 Task: Set and save  "Frame packing" for "H.264/MPEG-4 Part 10/AVC encoder (x264 10-bit)" to column alternation.
Action: Mouse moved to (103, 10)
Screenshot: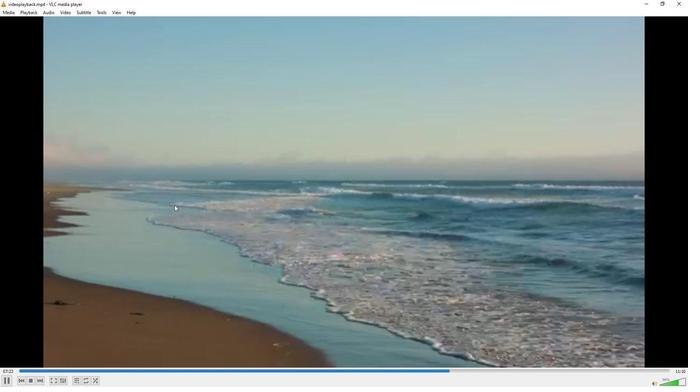 
Action: Mouse pressed left at (103, 10)
Screenshot: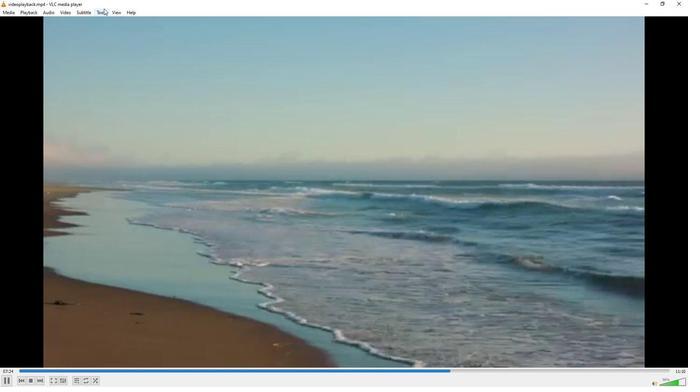 
Action: Mouse moved to (116, 100)
Screenshot: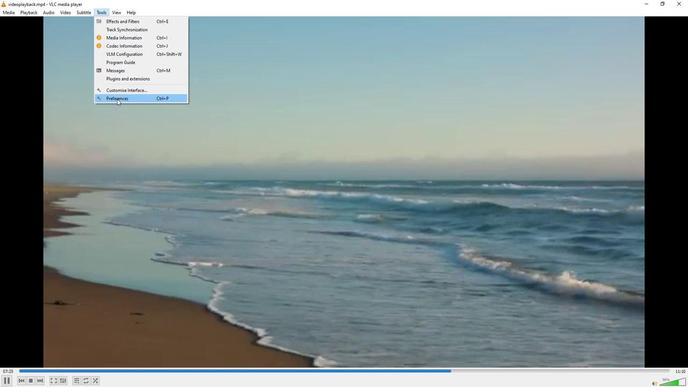 
Action: Mouse pressed left at (116, 100)
Screenshot: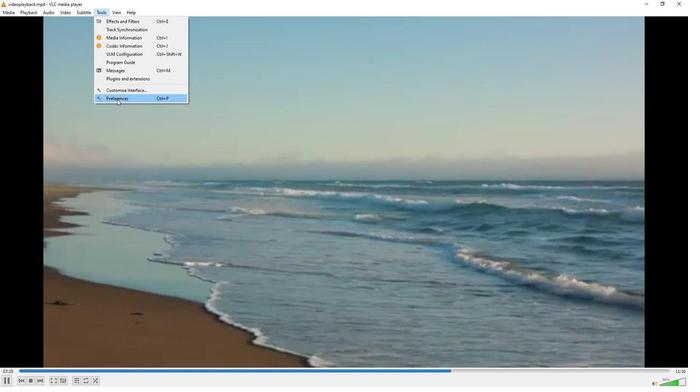 
Action: Mouse moved to (224, 315)
Screenshot: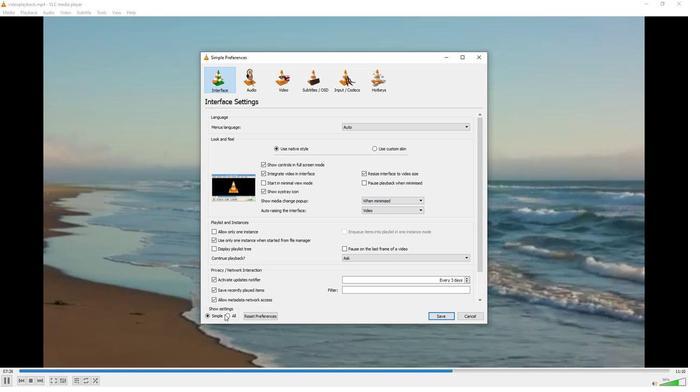 
Action: Mouse pressed left at (224, 315)
Screenshot: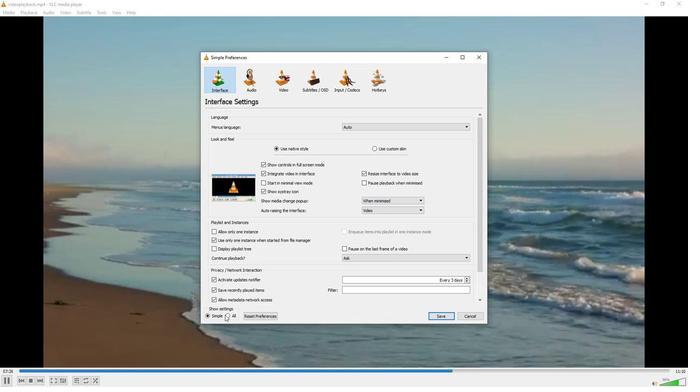 
Action: Mouse moved to (227, 315)
Screenshot: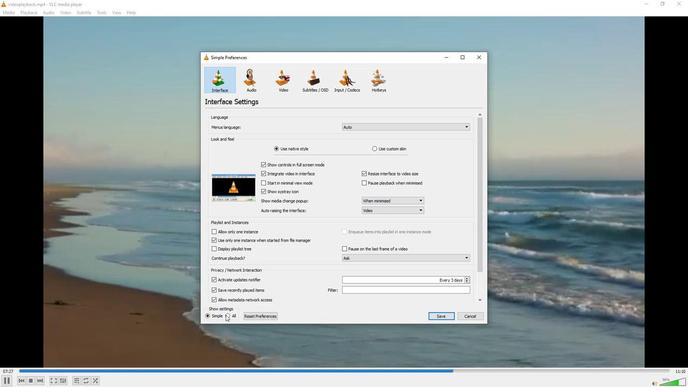 
Action: Mouse pressed left at (227, 315)
Screenshot: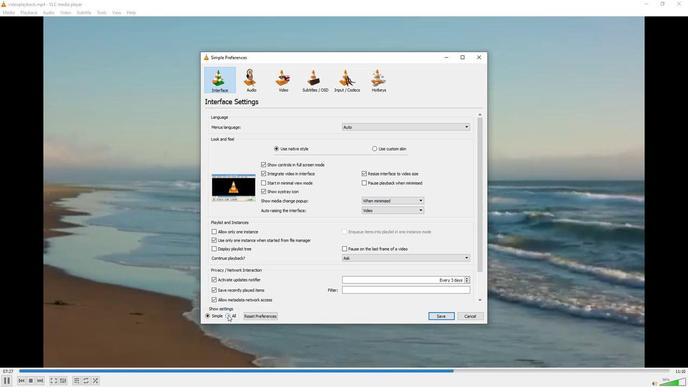 
Action: Mouse moved to (216, 241)
Screenshot: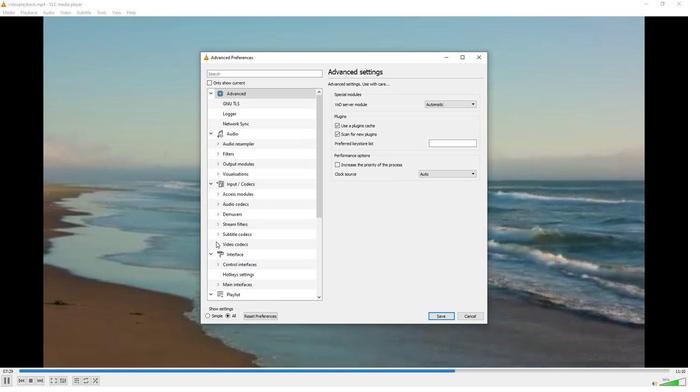 
Action: Mouse pressed left at (216, 241)
Screenshot: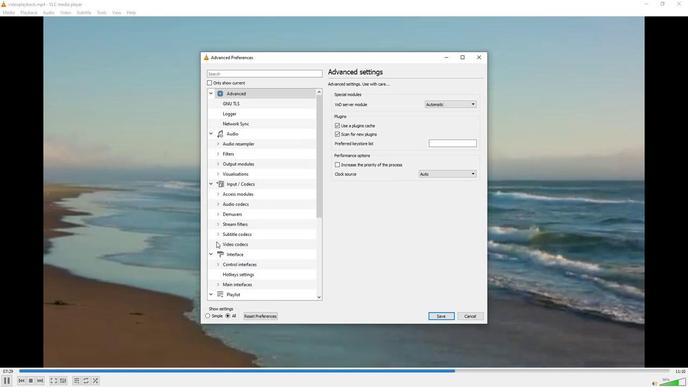 
Action: Mouse moved to (226, 257)
Screenshot: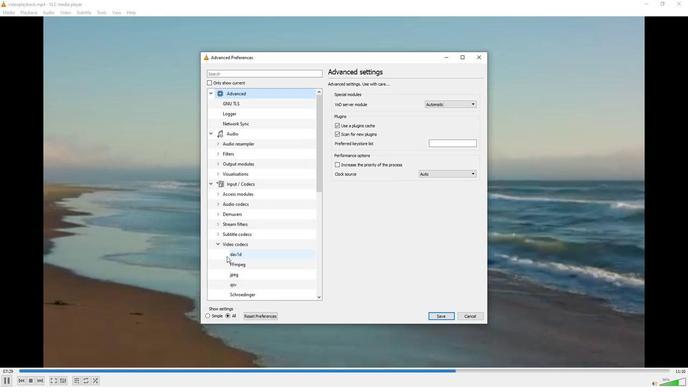 
Action: Mouse scrolled (226, 256) with delta (0, 0)
Screenshot: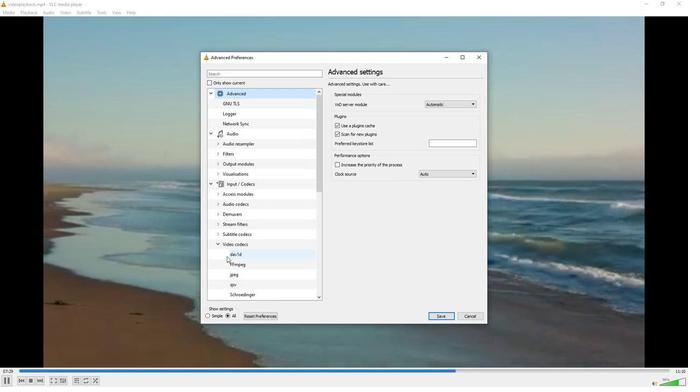 
Action: Mouse scrolled (226, 256) with delta (0, 0)
Screenshot: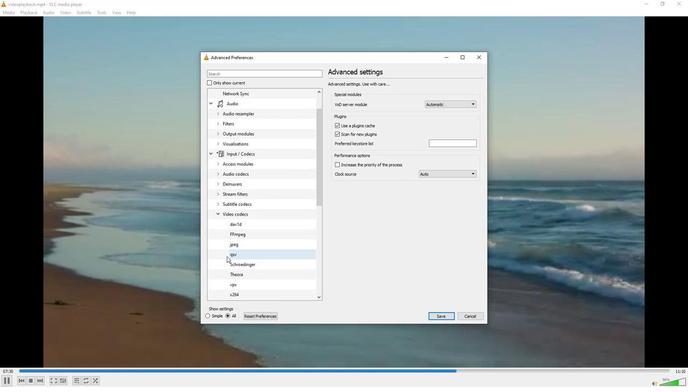 
Action: Mouse moved to (231, 274)
Screenshot: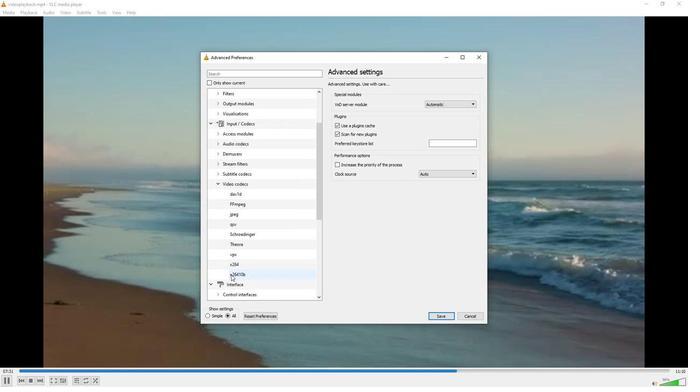 
Action: Mouse pressed left at (231, 274)
Screenshot: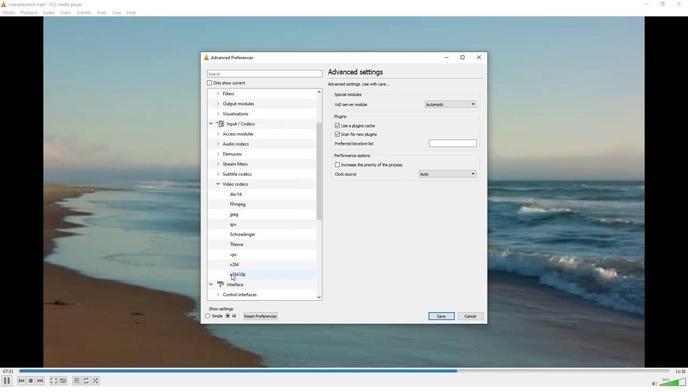 
Action: Mouse moved to (455, 301)
Screenshot: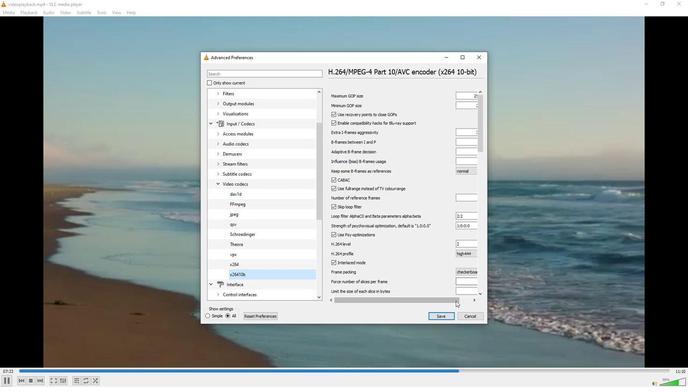 
Action: Mouse pressed left at (455, 301)
Screenshot: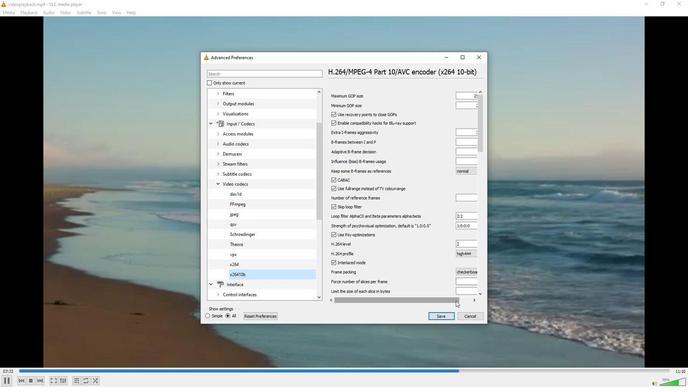 
Action: Mouse moved to (473, 272)
Screenshot: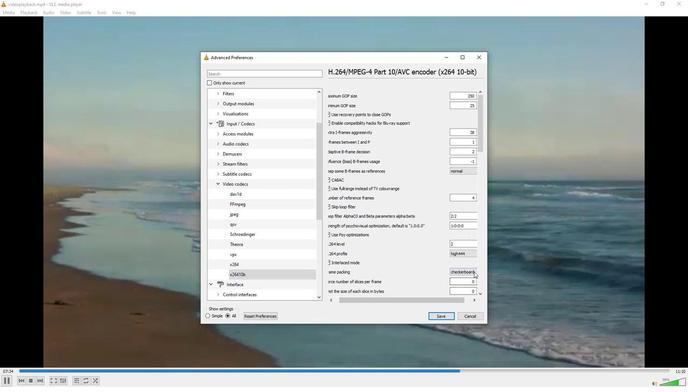 
Action: Mouse pressed left at (473, 272)
Screenshot: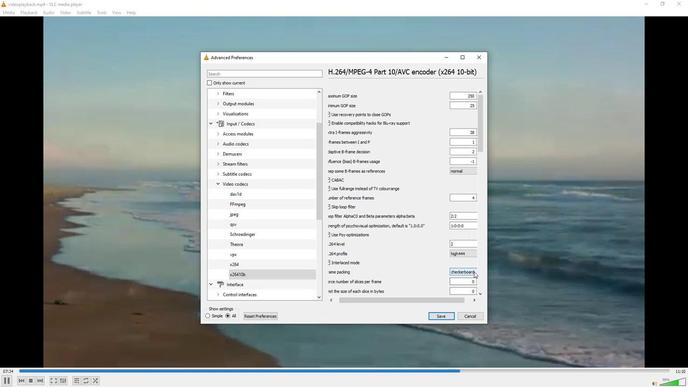 
Action: Mouse moved to (466, 286)
Screenshot: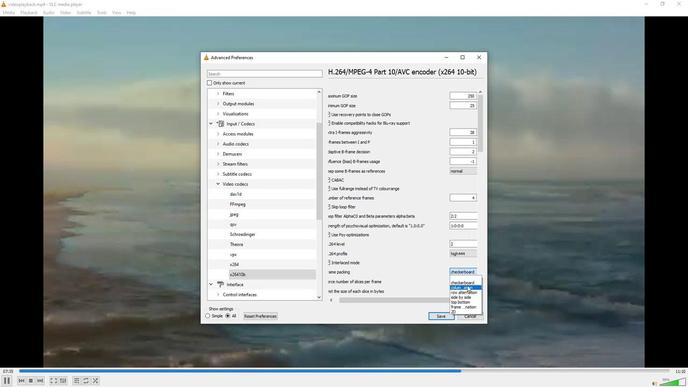 
Action: Mouse pressed left at (466, 286)
Screenshot: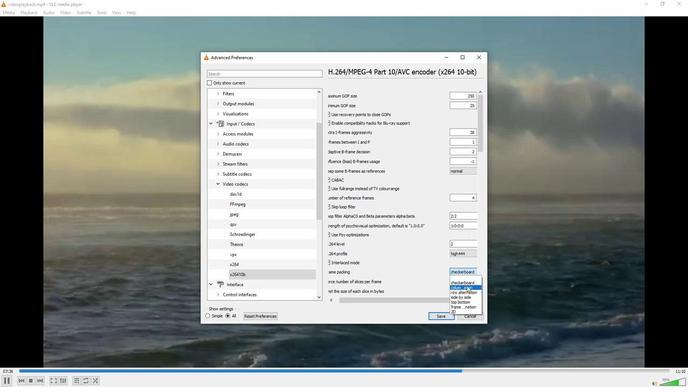
Action: Mouse moved to (438, 318)
Screenshot: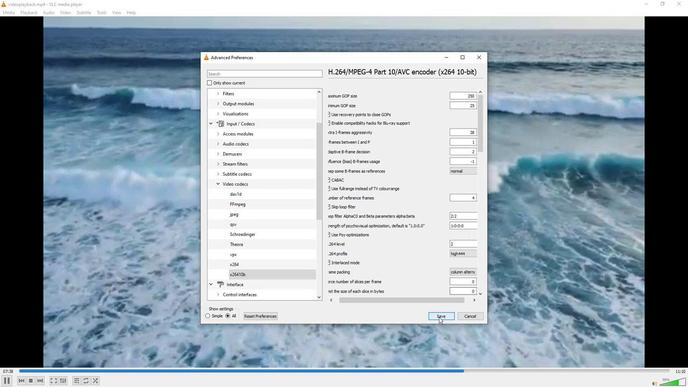 
Action: Mouse pressed left at (438, 318)
Screenshot: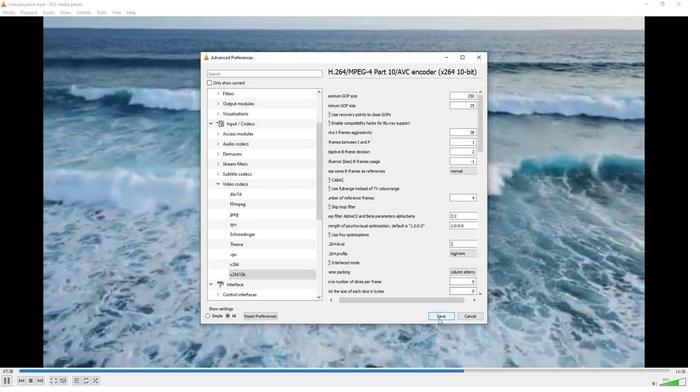 
Action: Mouse moved to (437, 318)
Screenshot: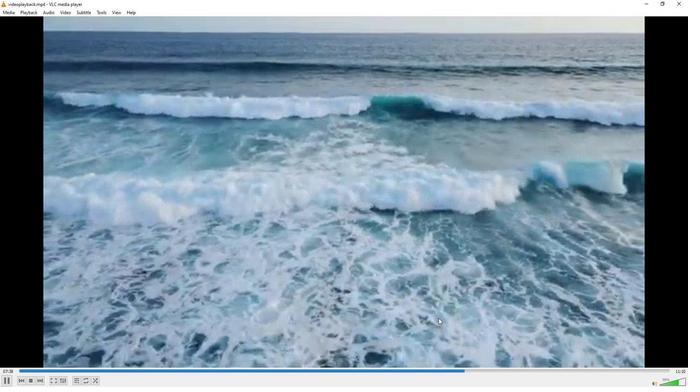 
